Task: Change the option "Knee radius" to 5.00 in the dynamic range compressor.
Action: Mouse moved to (96, 9)
Screenshot: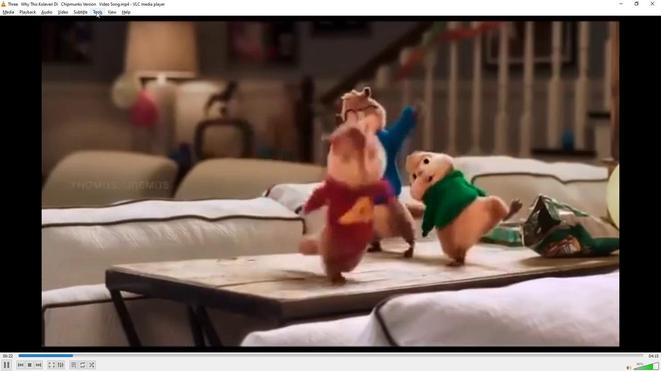 
Action: Mouse pressed left at (96, 9)
Screenshot: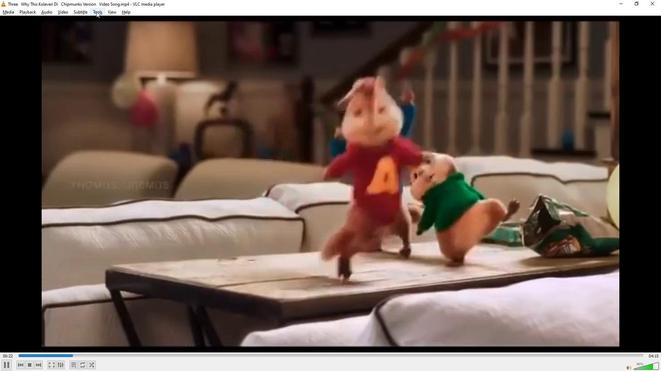 
Action: Mouse moved to (116, 89)
Screenshot: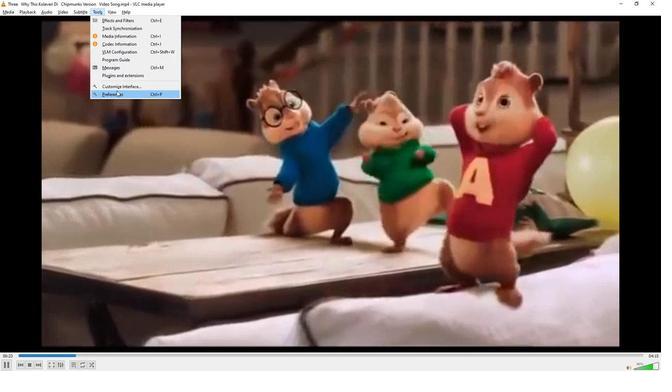
Action: Mouse pressed left at (116, 89)
Screenshot: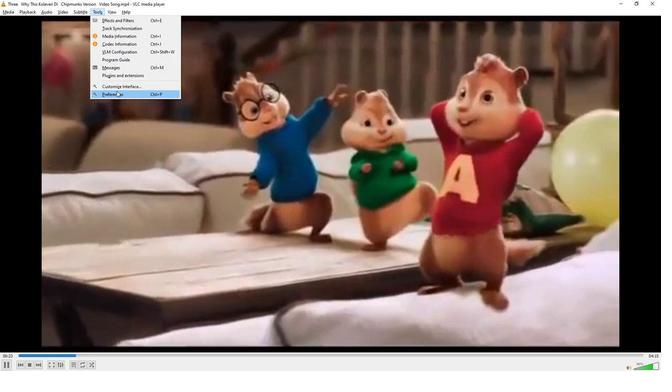
Action: Mouse moved to (190, 279)
Screenshot: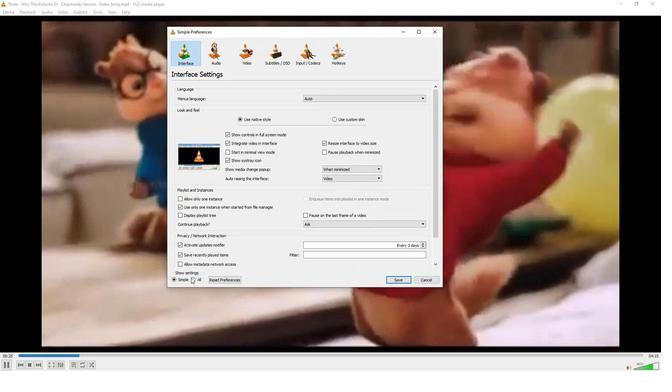 
Action: Mouse pressed left at (190, 279)
Screenshot: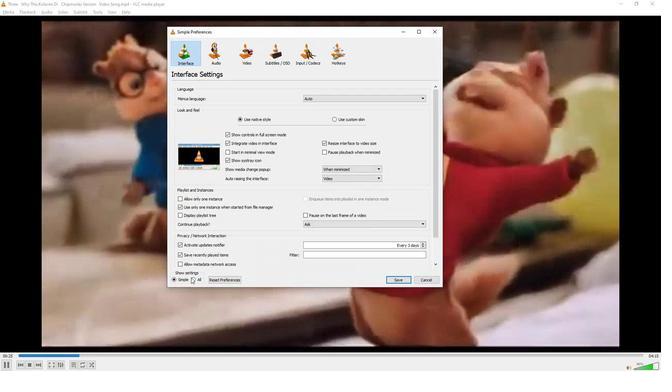 
Action: Mouse moved to (183, 125)
Screenshot: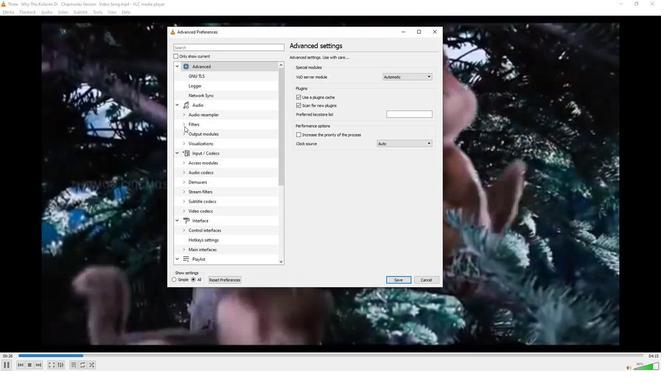 
Action: Mouse pressed left at (183, 125)
Screenshot: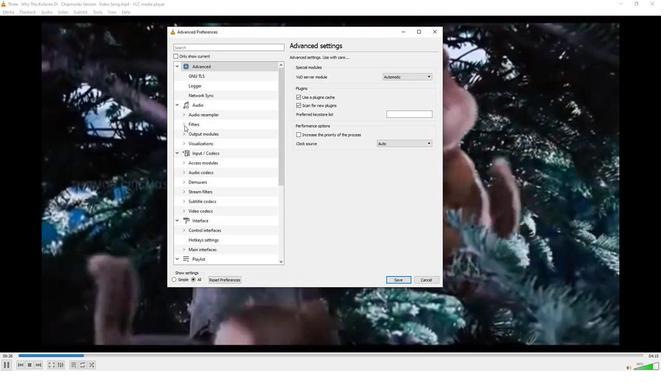 
Action: Mouse moved to (204, 154)
Screenshot: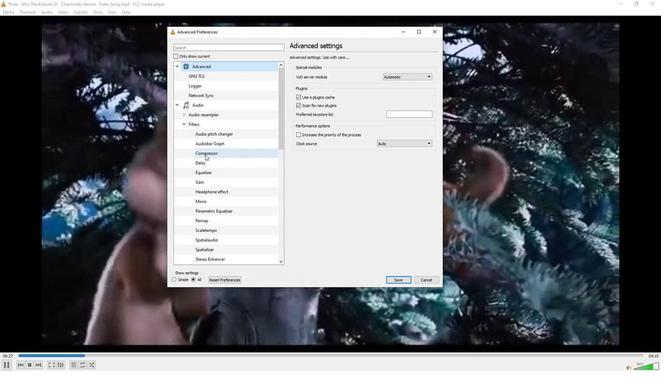 
Action: Mouse pressed left at (204, 154)
Screenshot: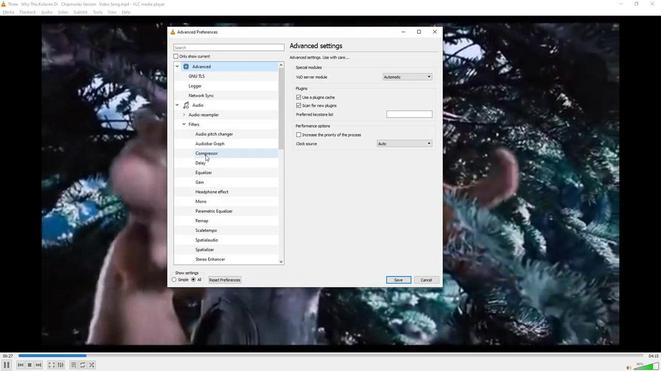 
Action: Mouse moved to (421, 115)
Screenshot: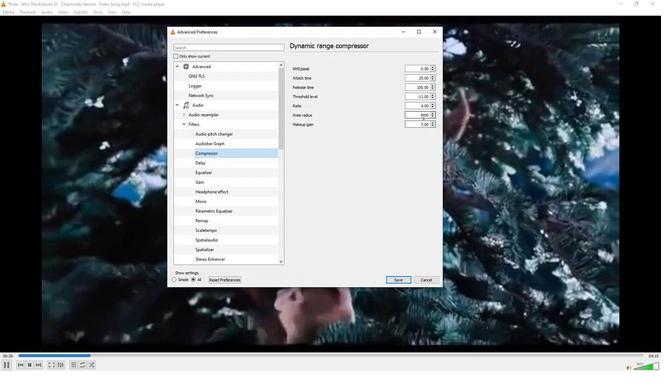 
Action: Mouse pressed left at (421, 115)
Screenshot: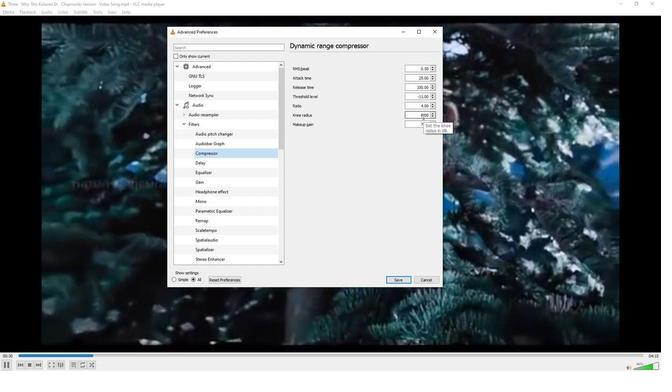 
Action: Mouse pressed left at (421, 115)
Screenshot: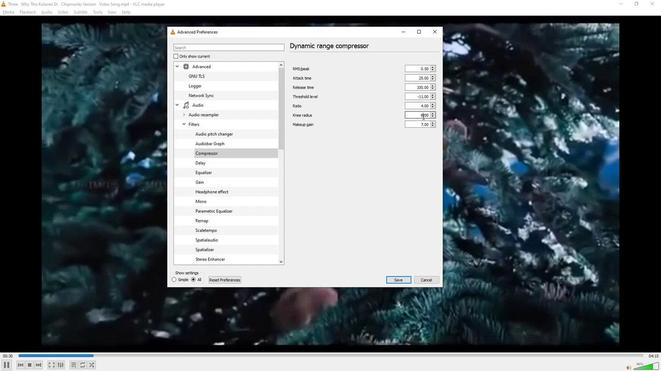 
Action: Mouse pressed left at (421, 115)
Screenshot: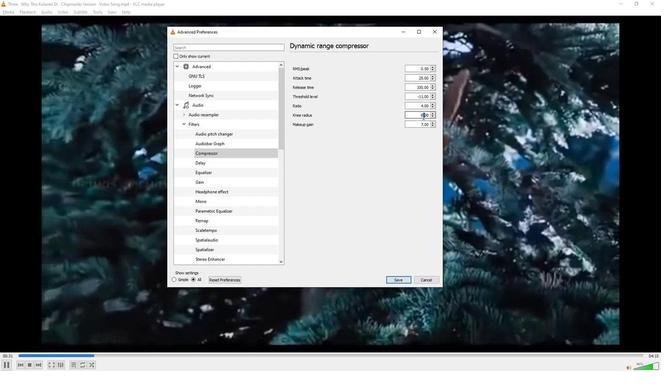 
Action: Key pressed 5.00
Screenshot: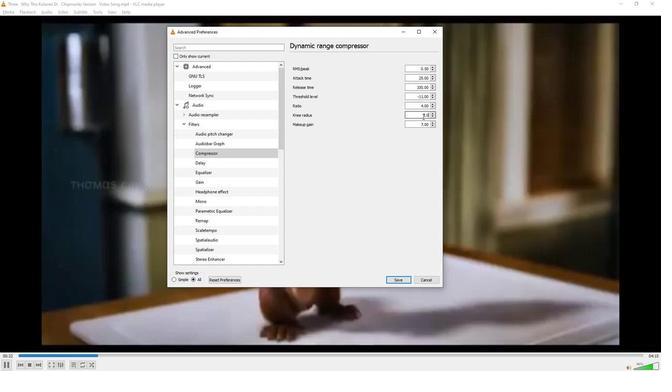 
Action: Mouse moved to (348, 185)
Screenshot: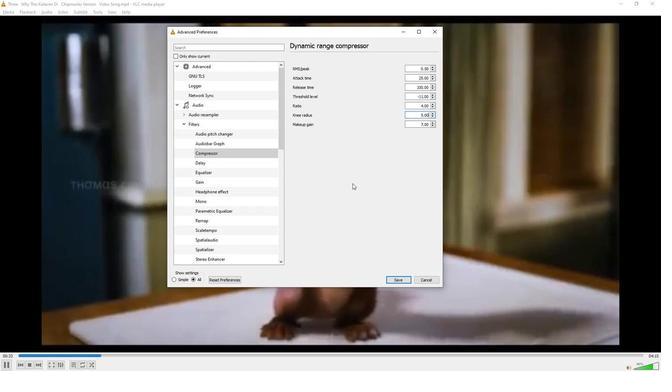 
